Task: Add Market Corner Wheat Burger Buns 8 Pack to the cart.
Action: Mouse moved to (894, 342)
Screenshot: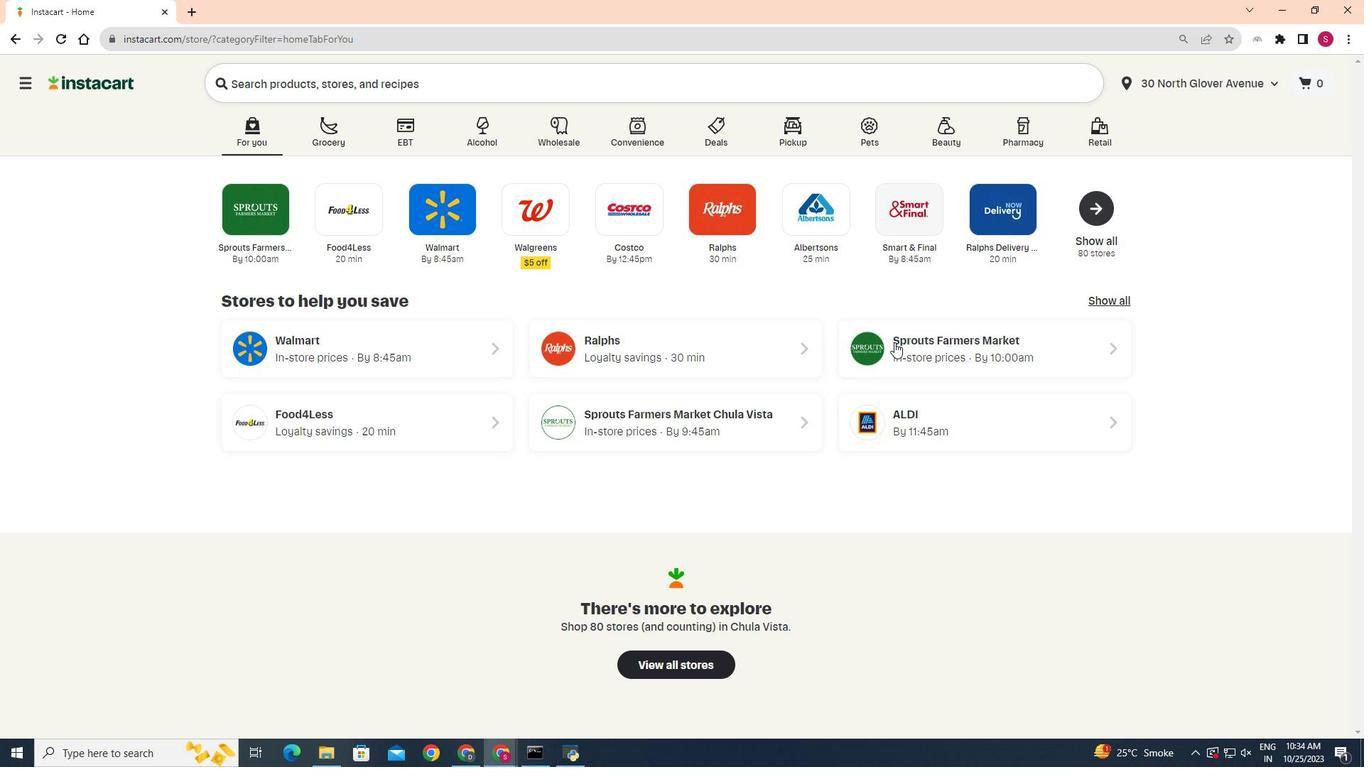 
Action: Mouse pressed left at (894, 342)
Screenshot: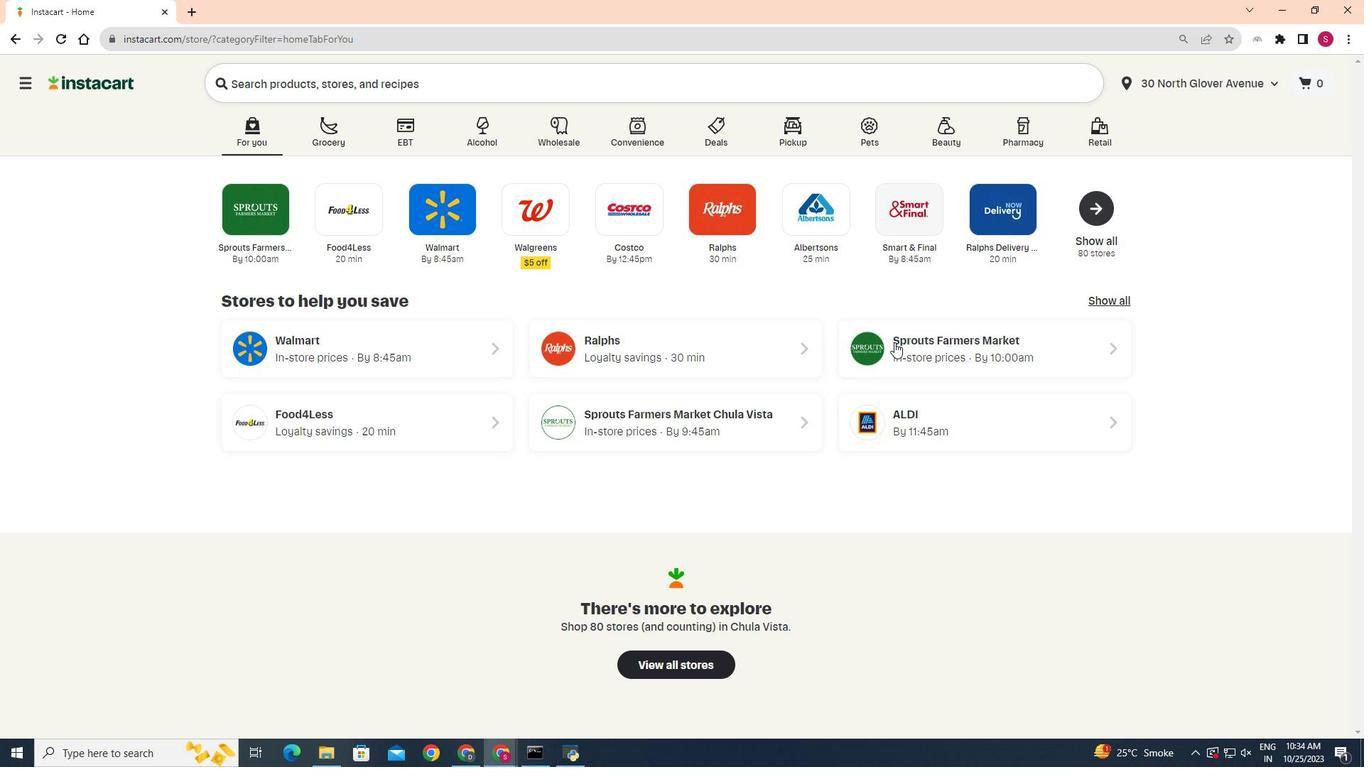 
Action: Mouse moved to (45, 618)
Screenshot: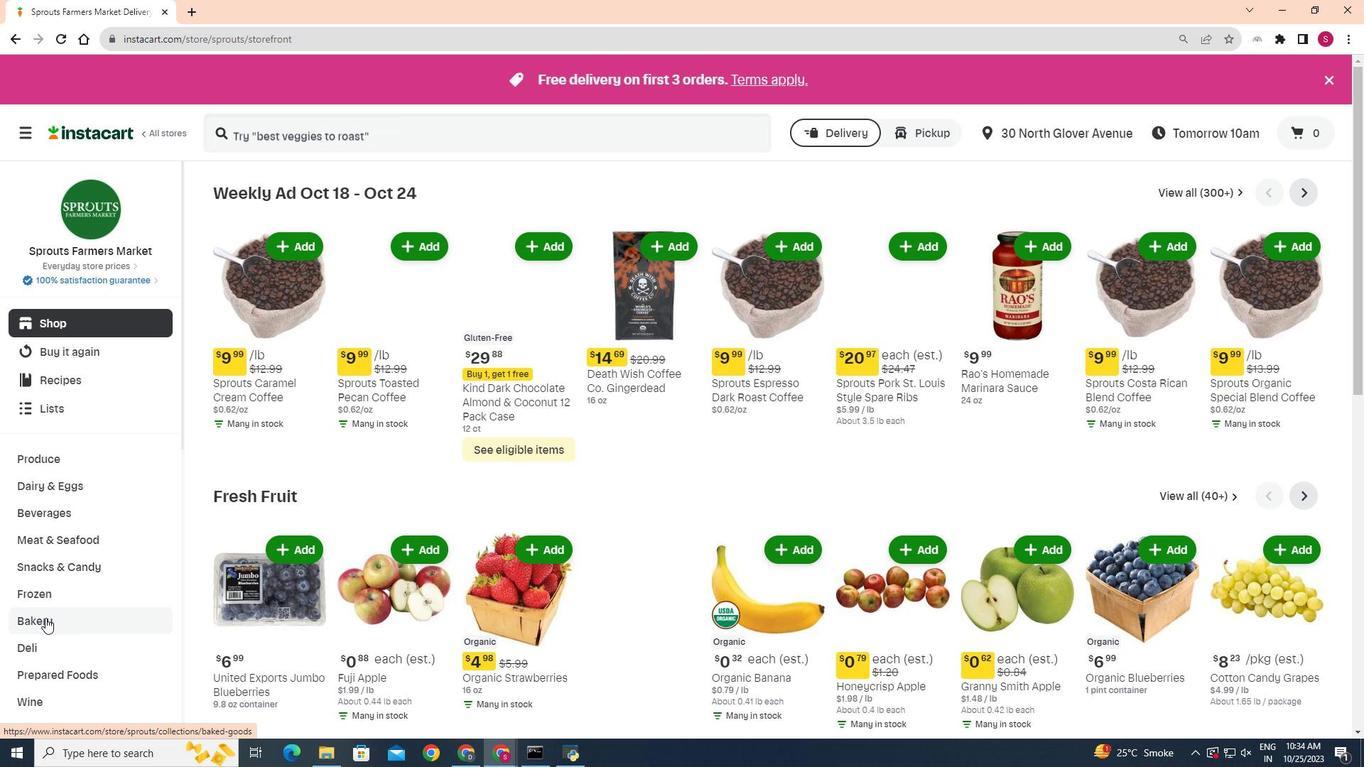 
Action: Mouse pressed left at (45, 618)
Screenshot: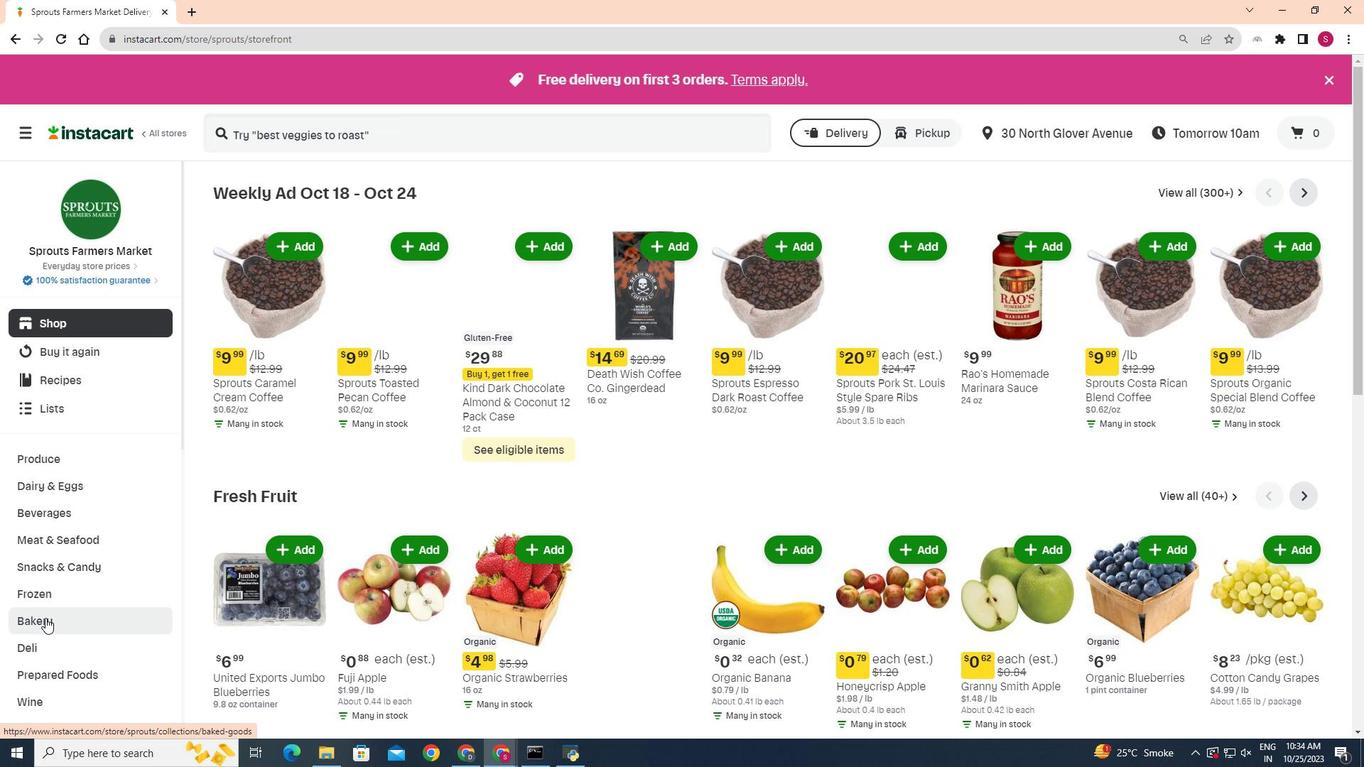 
Action: Mouse moved to (382, 221)
Screenshot: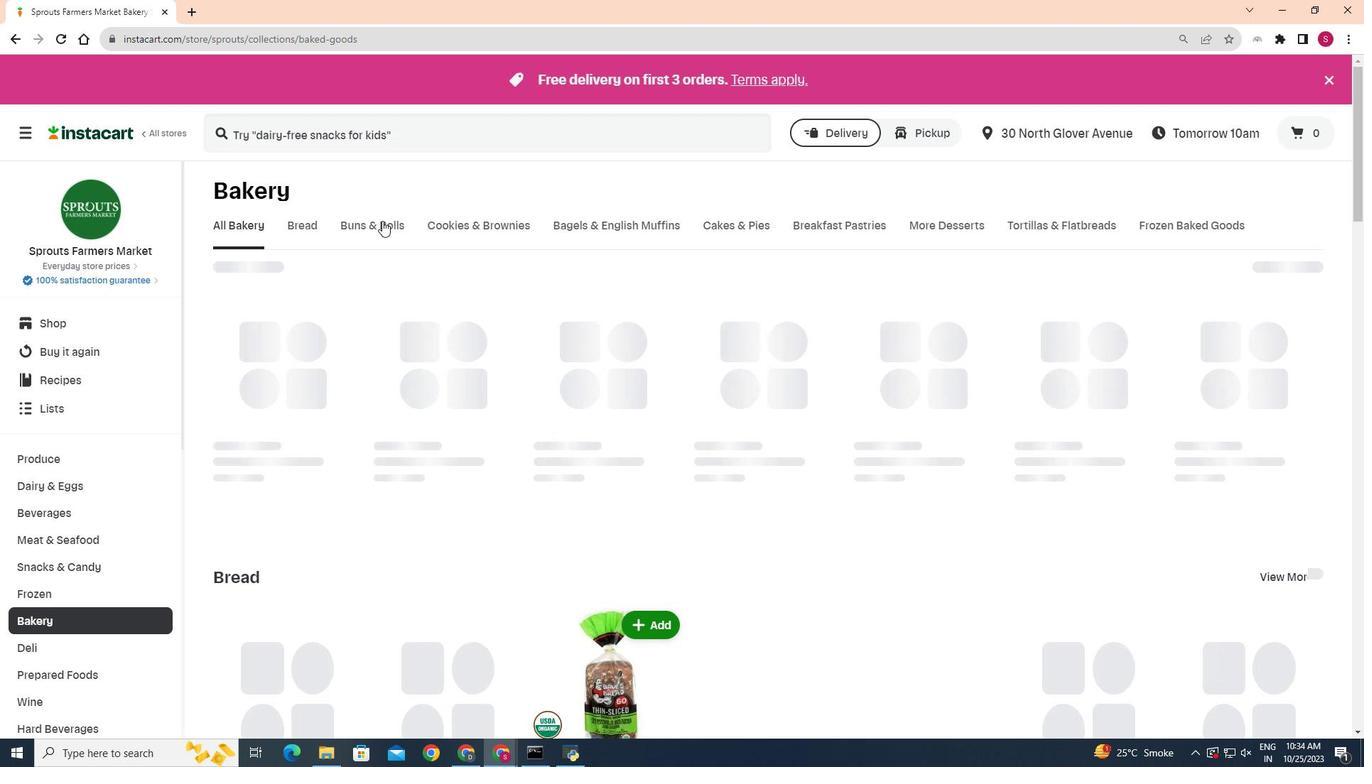 
Action: Mouse pressed left at (382, 221)
Screenshot: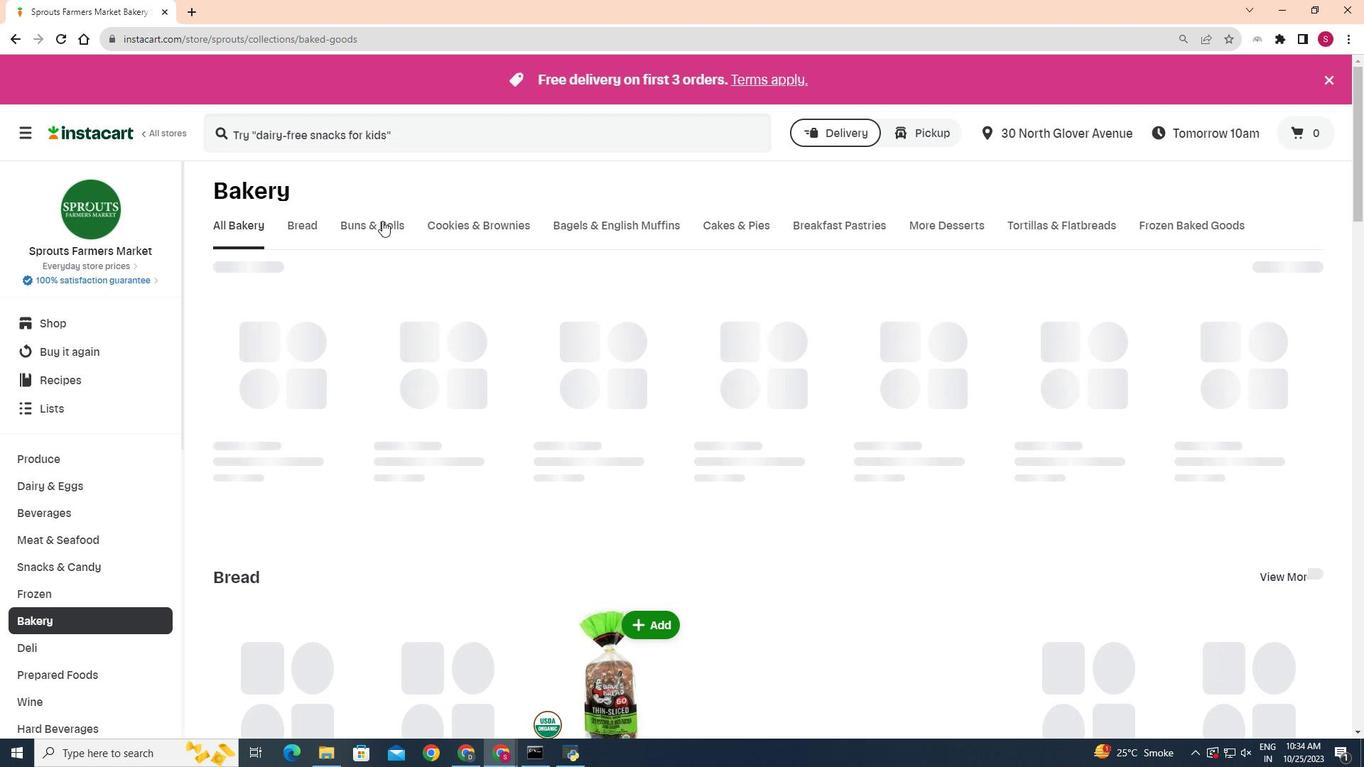 
Action: Mouse moved to (369, 285)
Screenshot: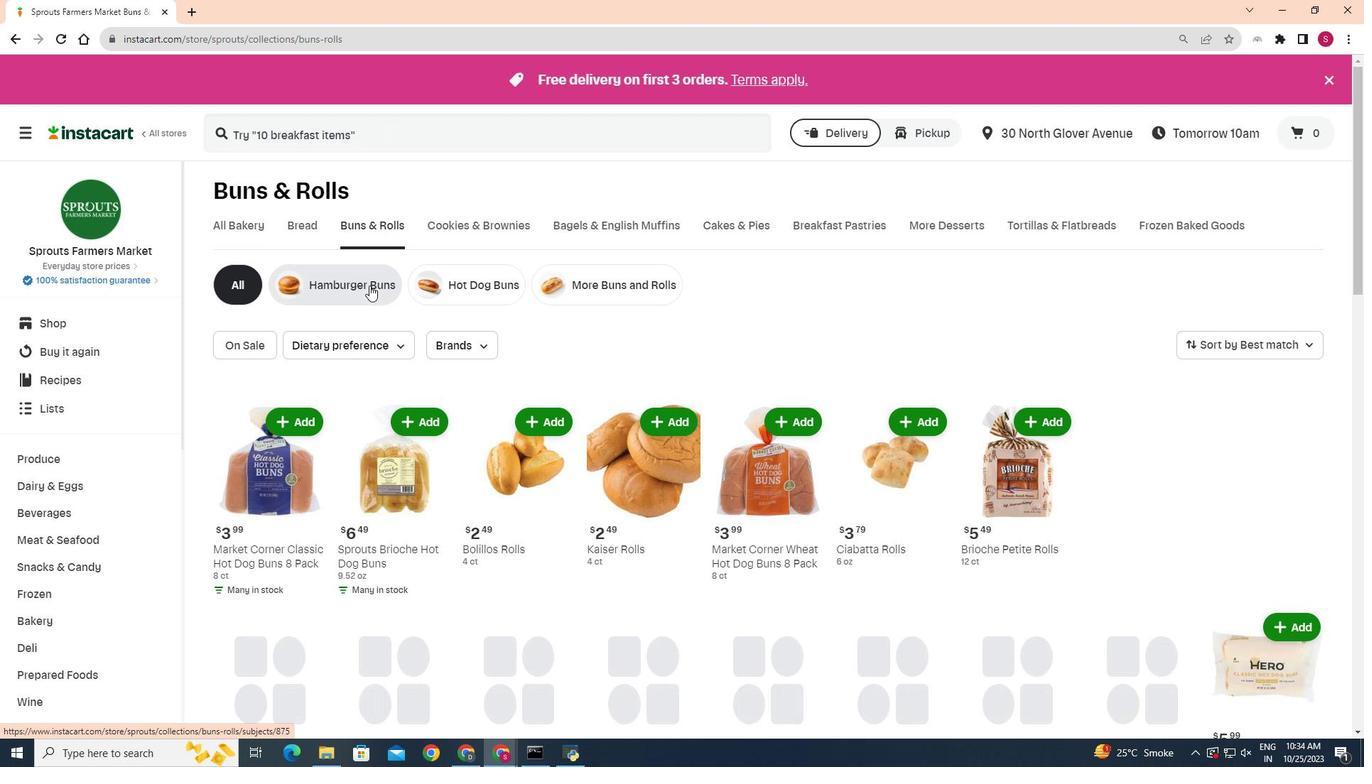 
Action: Mouse pressed left at (369, 285)
Screenshot: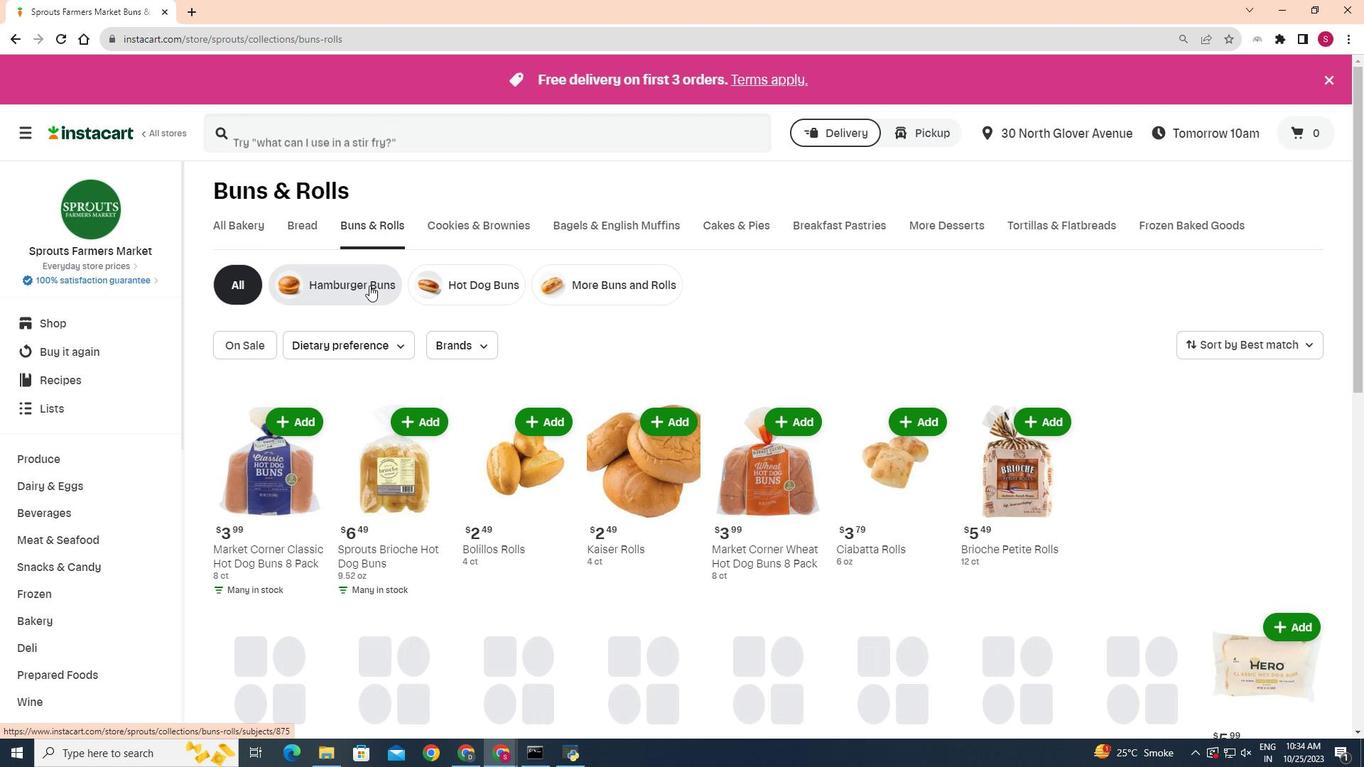 
Action: Mouse moved to (427, 427)
Screenshot: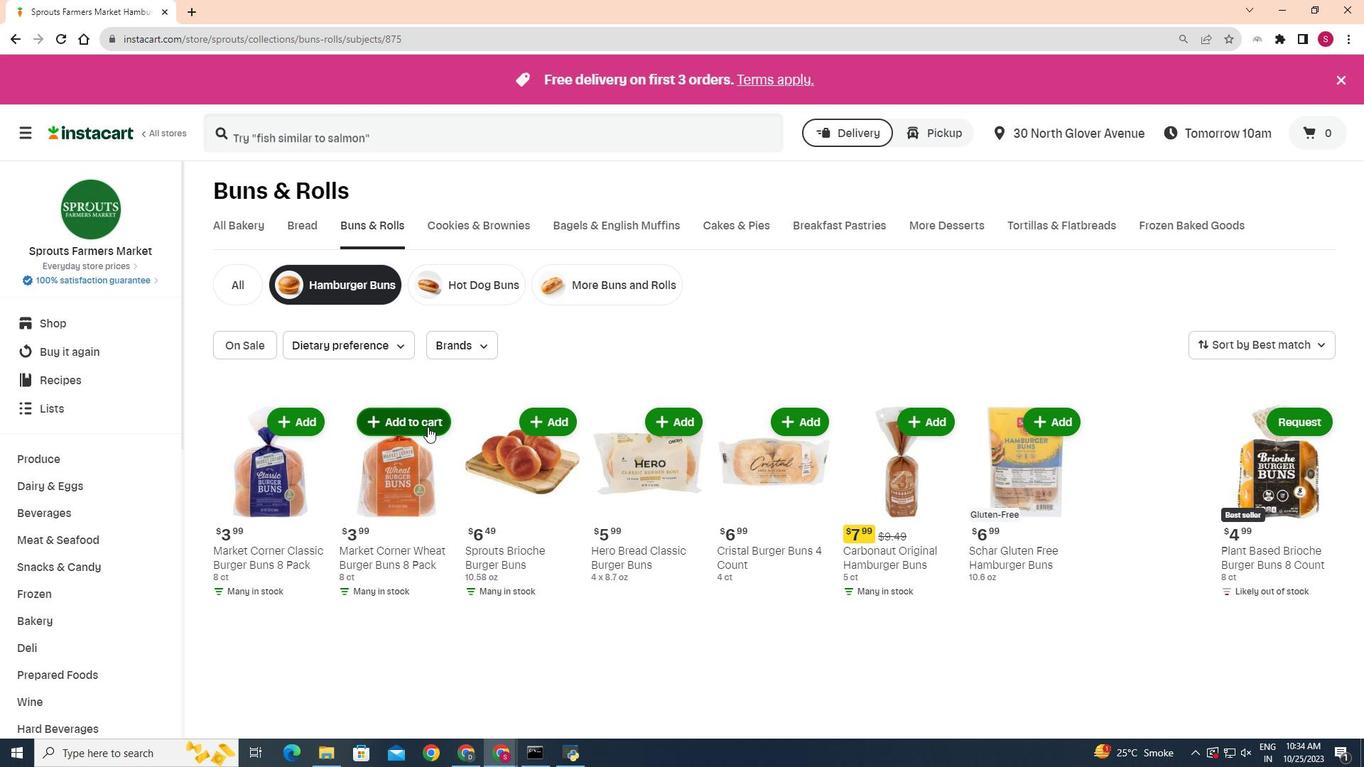
Action: Mouse pressed left at (427, 427)
Screenshot: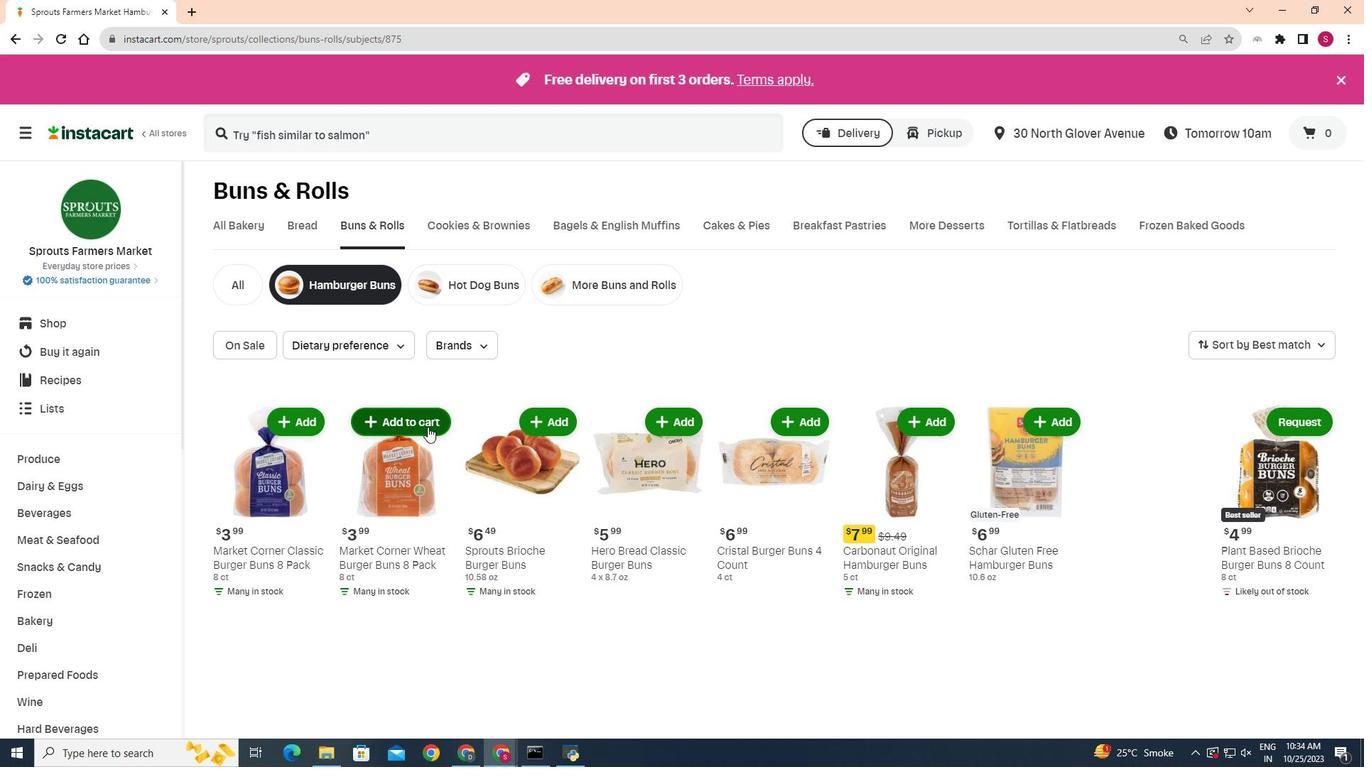 
Action: Mouse moved to (520, 372)
Screenshot: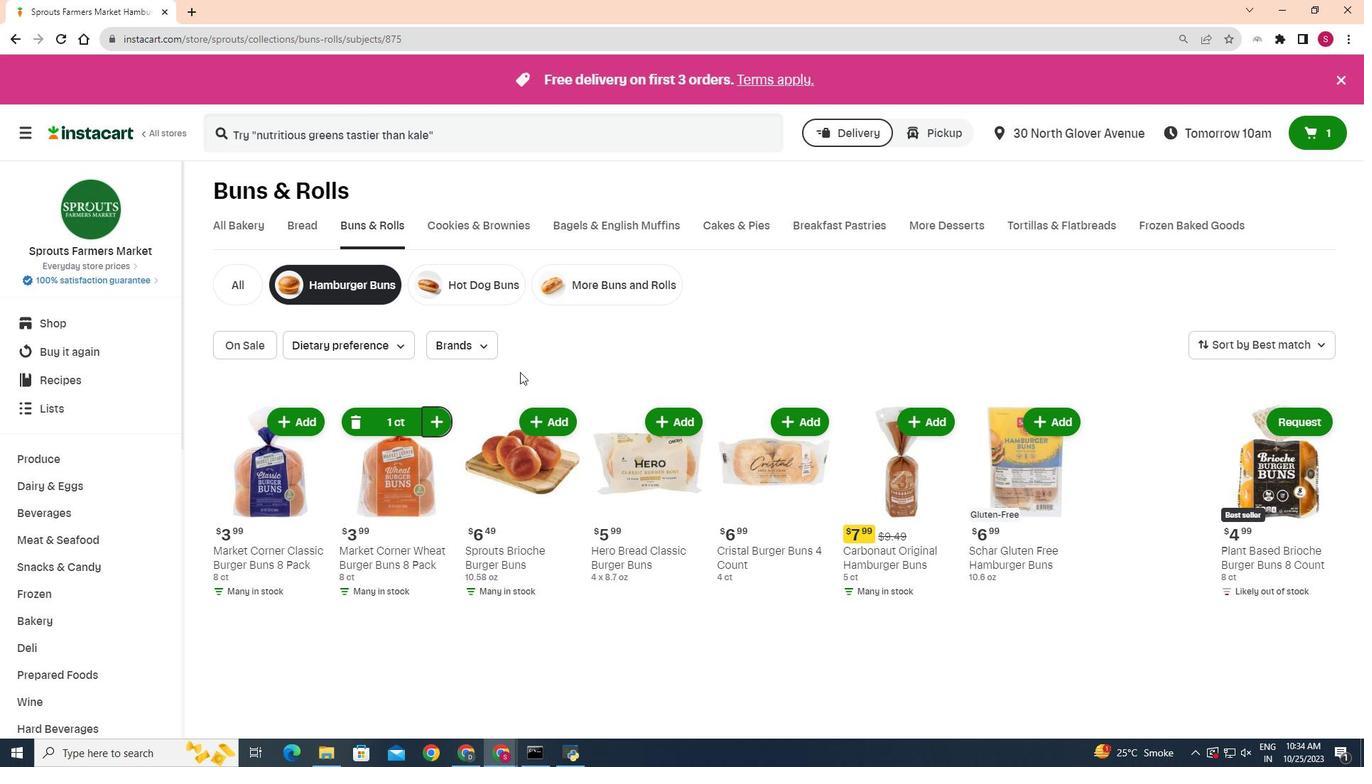 
